 Task: Set the default behaviour for clipboard permission to "Sites can ask to see text and images on your clipboard".
Action: Mouse moved to (1256, 36)
Screenshot: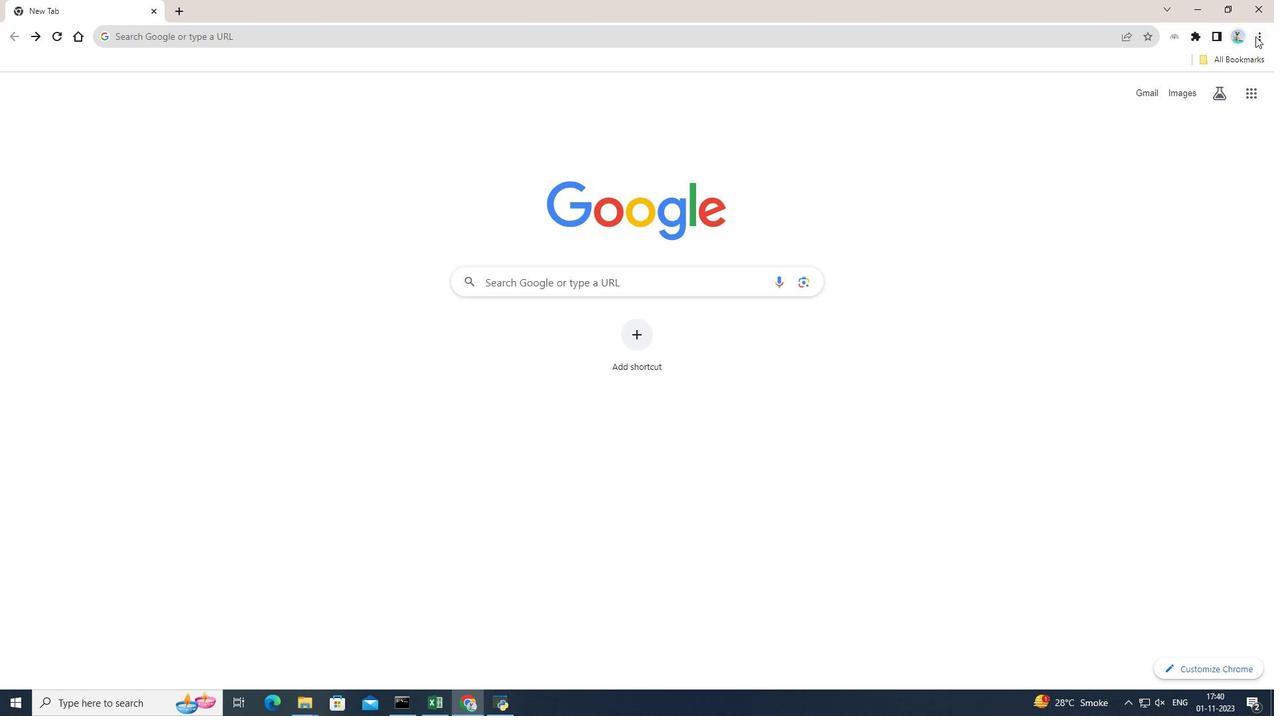 
Action: Mouse pressed left at (1256, 36)
Screenshot: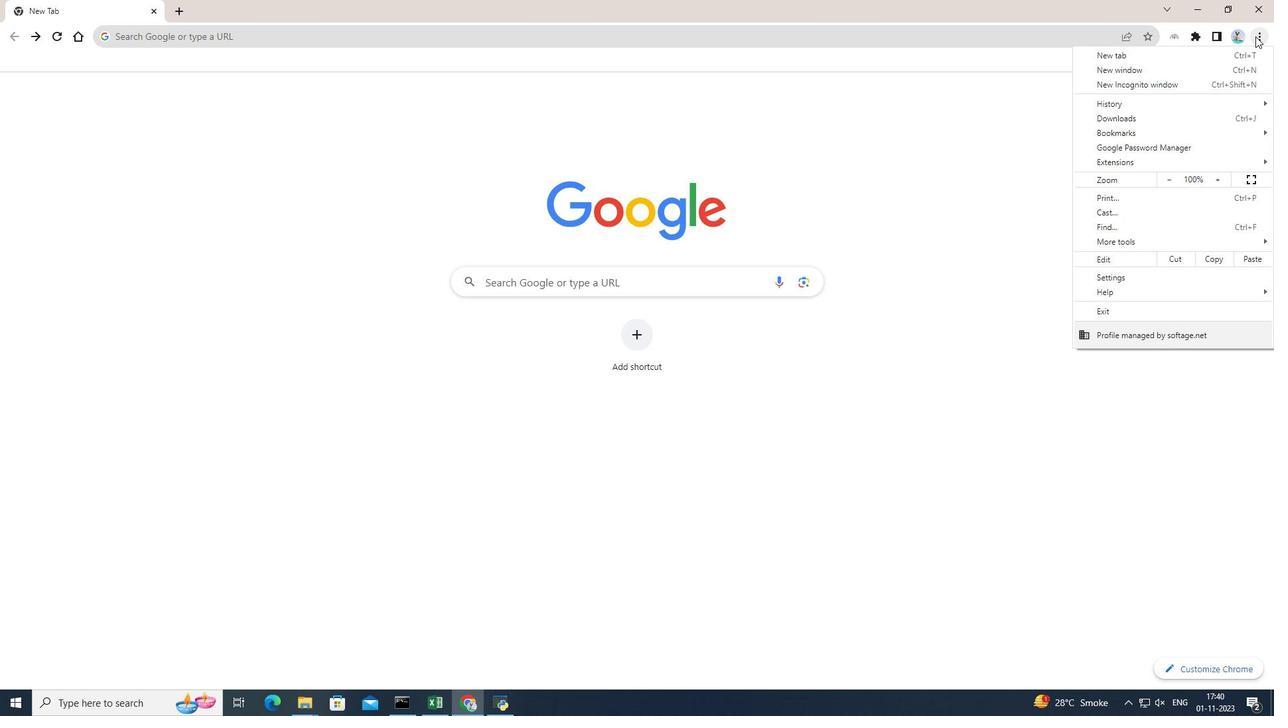 
Action: Mouse moved to (1128, 278)
Screenshot: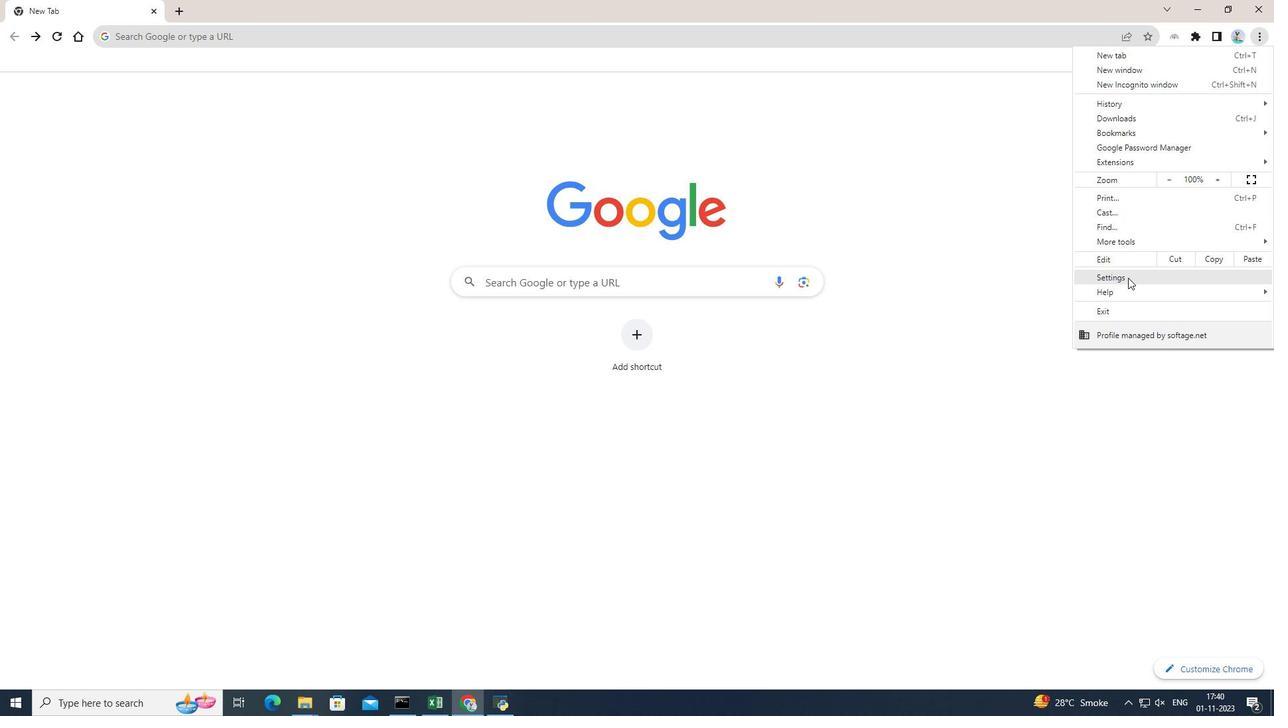 
Action: Mouse pressed left at (1128, 278)
Screenshot: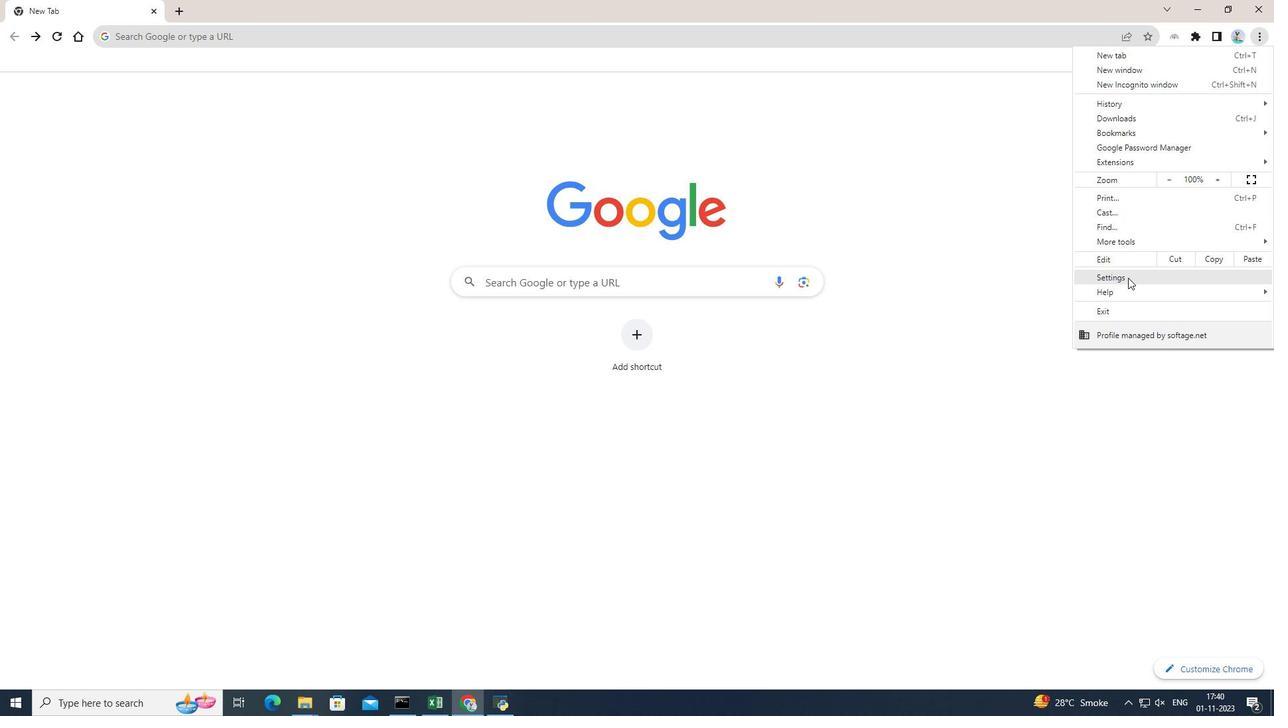 
Action: Mouse moved to (91, 160)
Screenshot: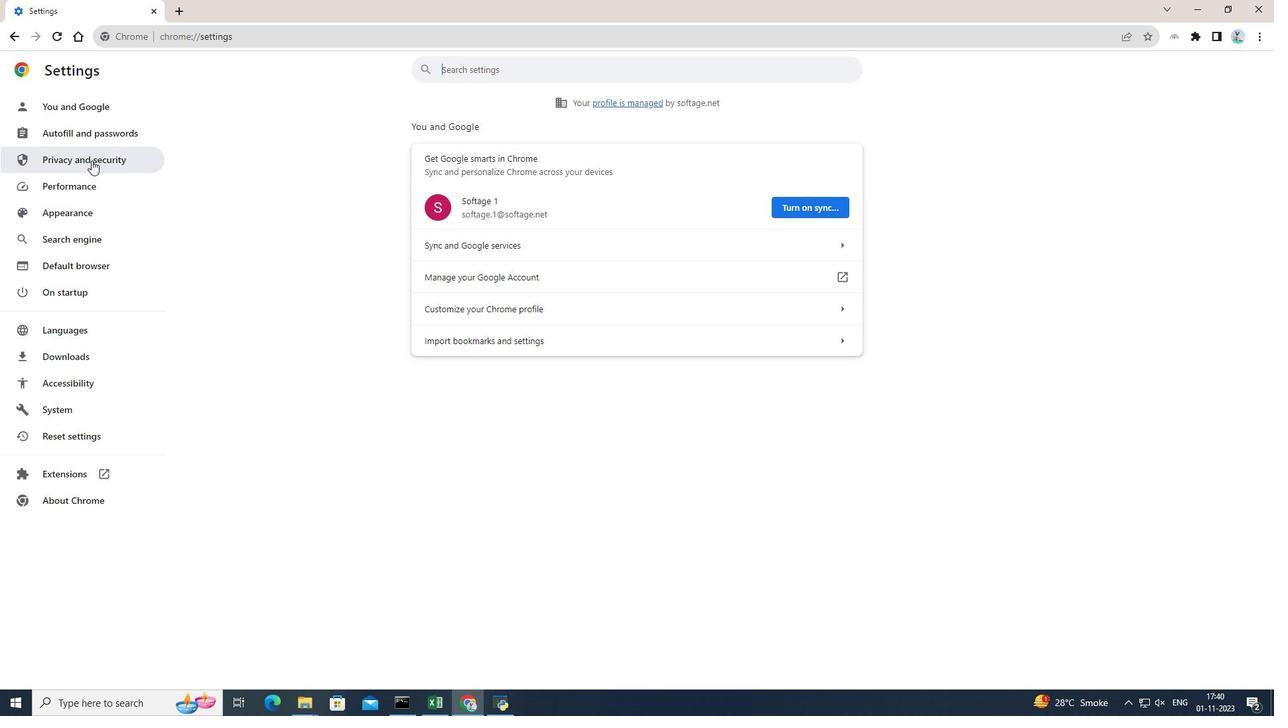 
Action: Mouse pressed left at (91, 160)
Screenshot: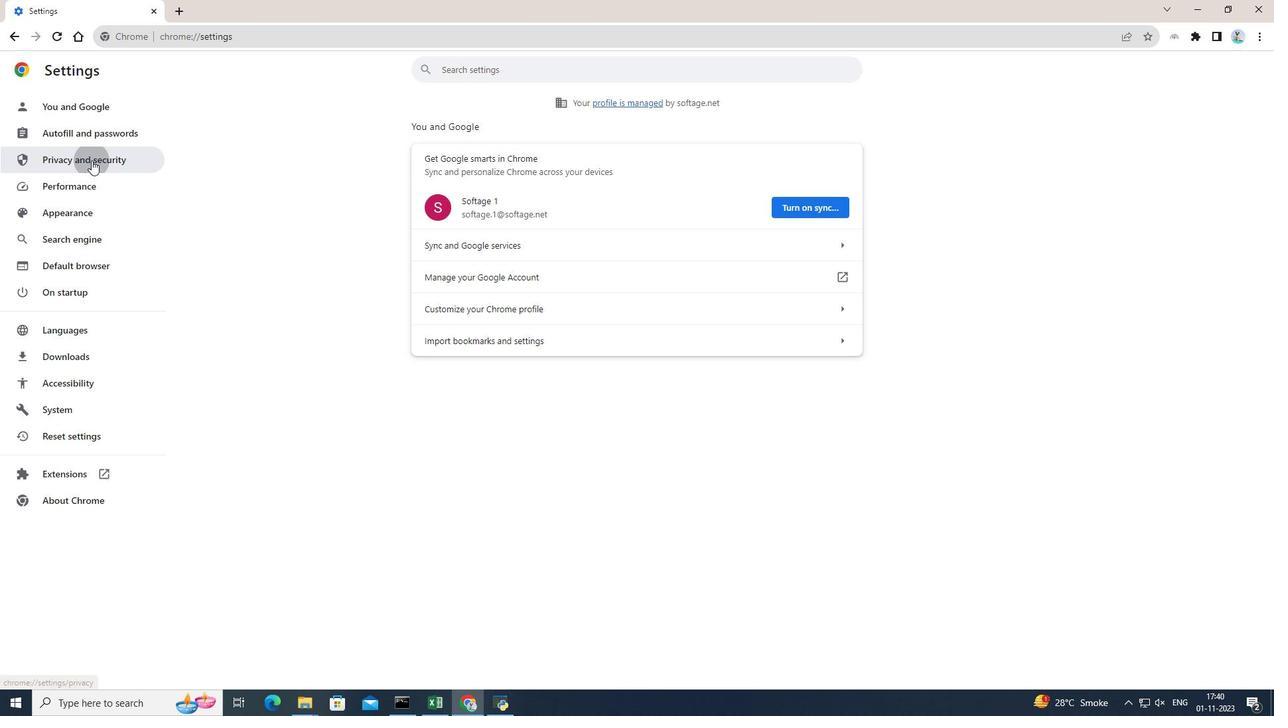 
Action: Mouse moved to (716, 422)
Screenshot: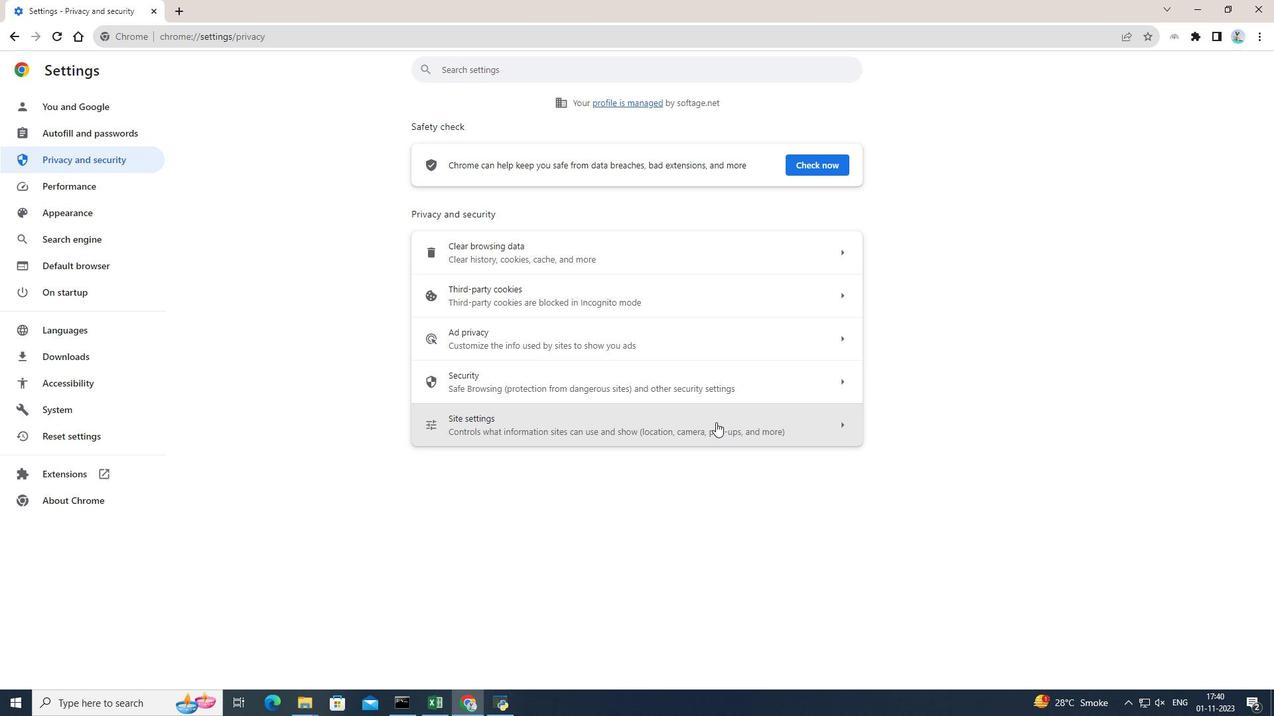 
Action: Mouse pressed left at (716, 422)
Screenshot: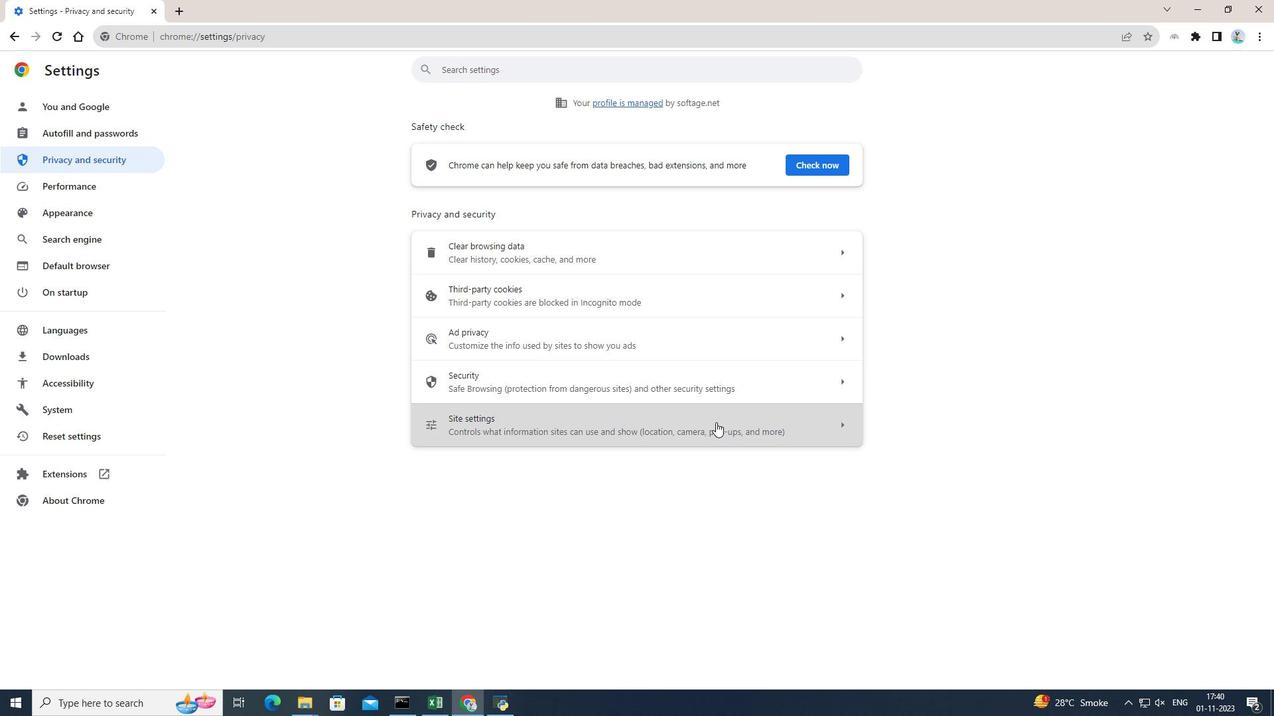 
Action: Mouse moved to (711, 427)
Screenshot: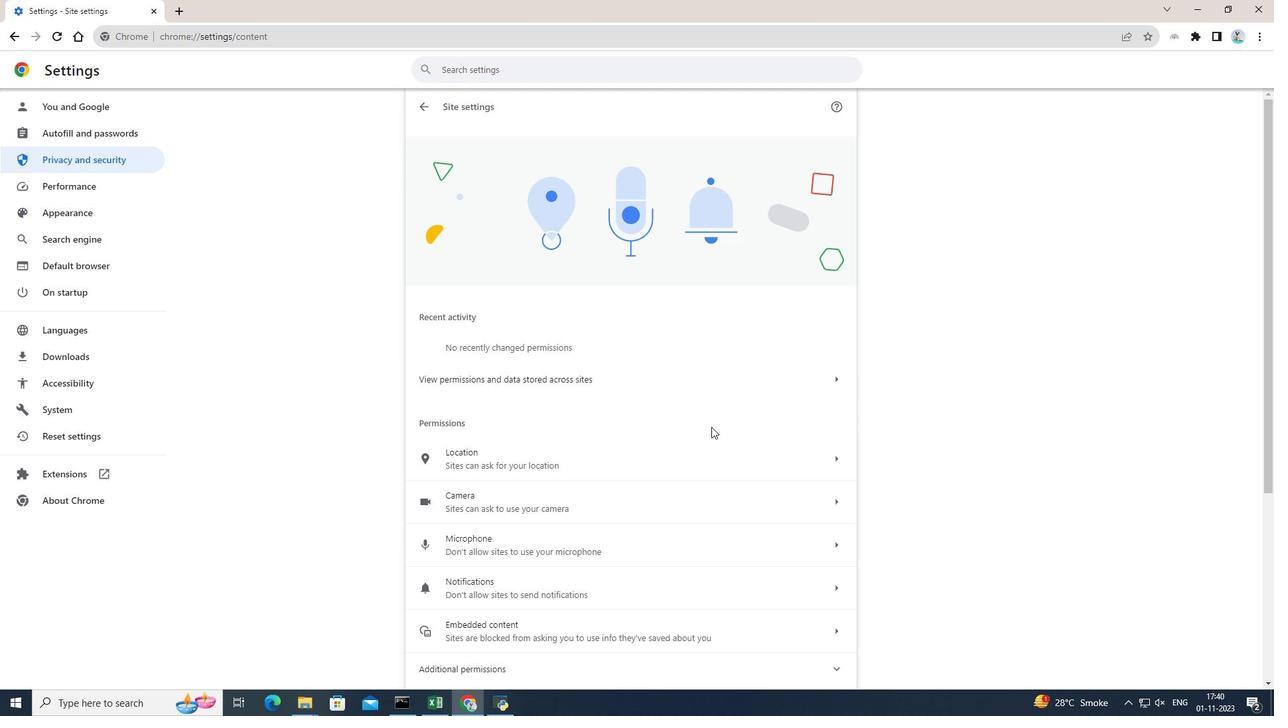 
Action: Mouse scrolled (711, 426) with delta (0, 0)
Screenshot: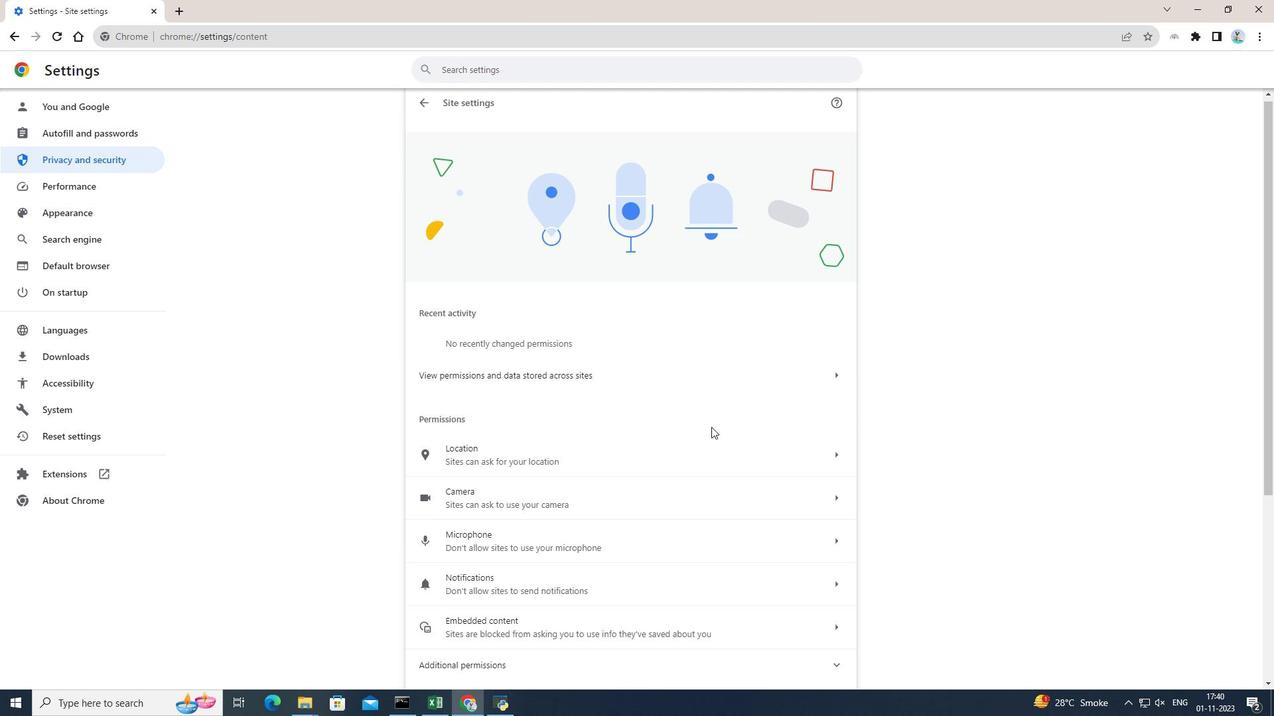 
Action: Mouse scrolled (711, 426) with delta (0, 0)
Screenshot: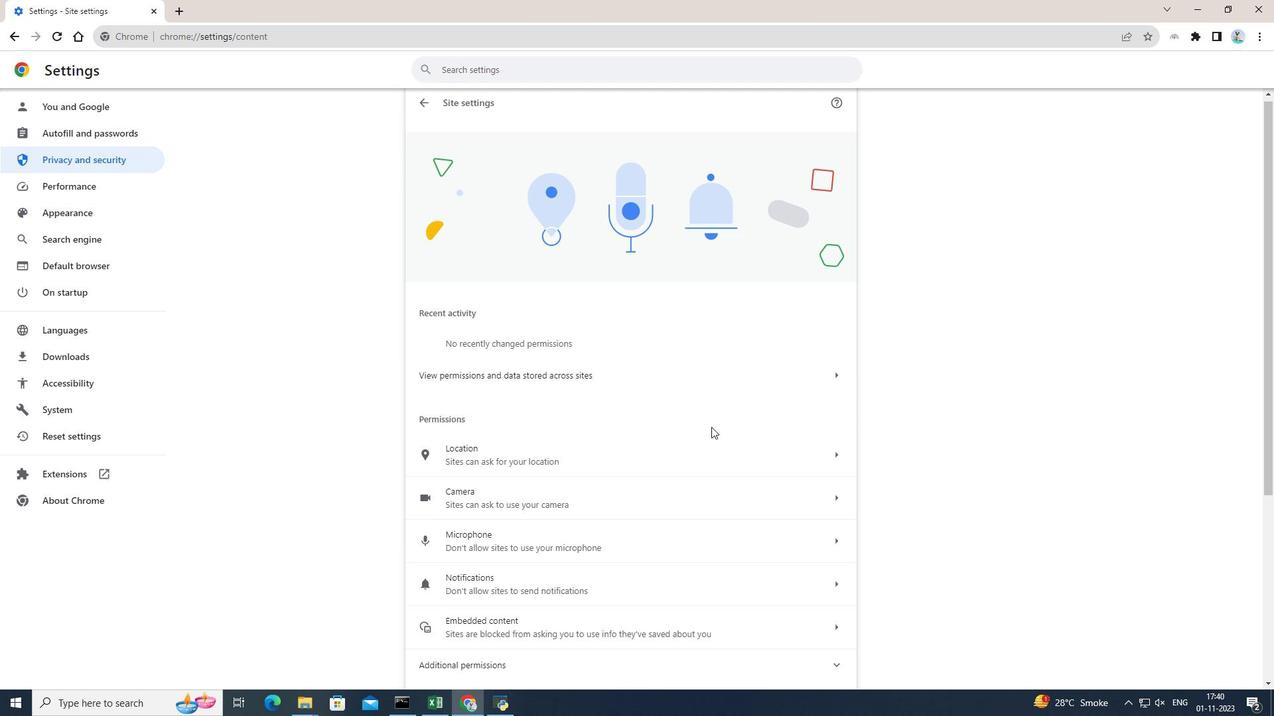 
Action: Mouse scrolled (711, 426) with delta (0, 0)
Screenshot: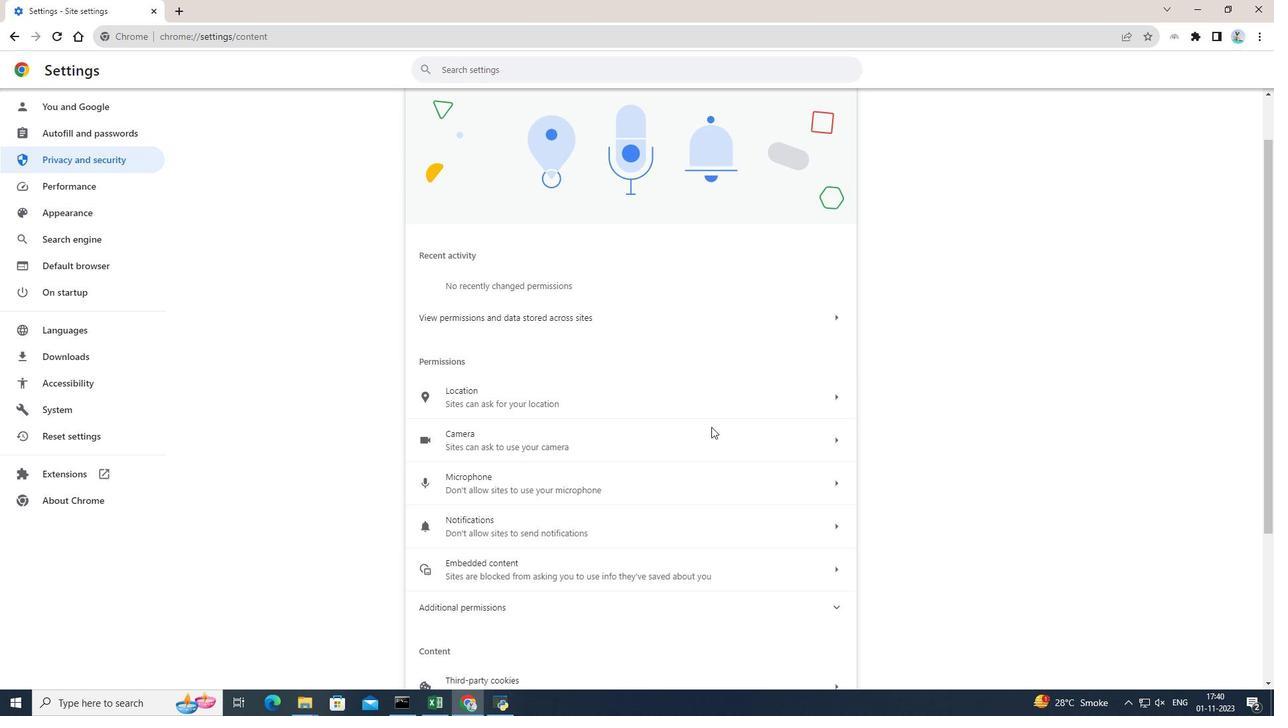 
Action: Mouse scrolled (711, 426) with delta (0, 0)
Screenshot: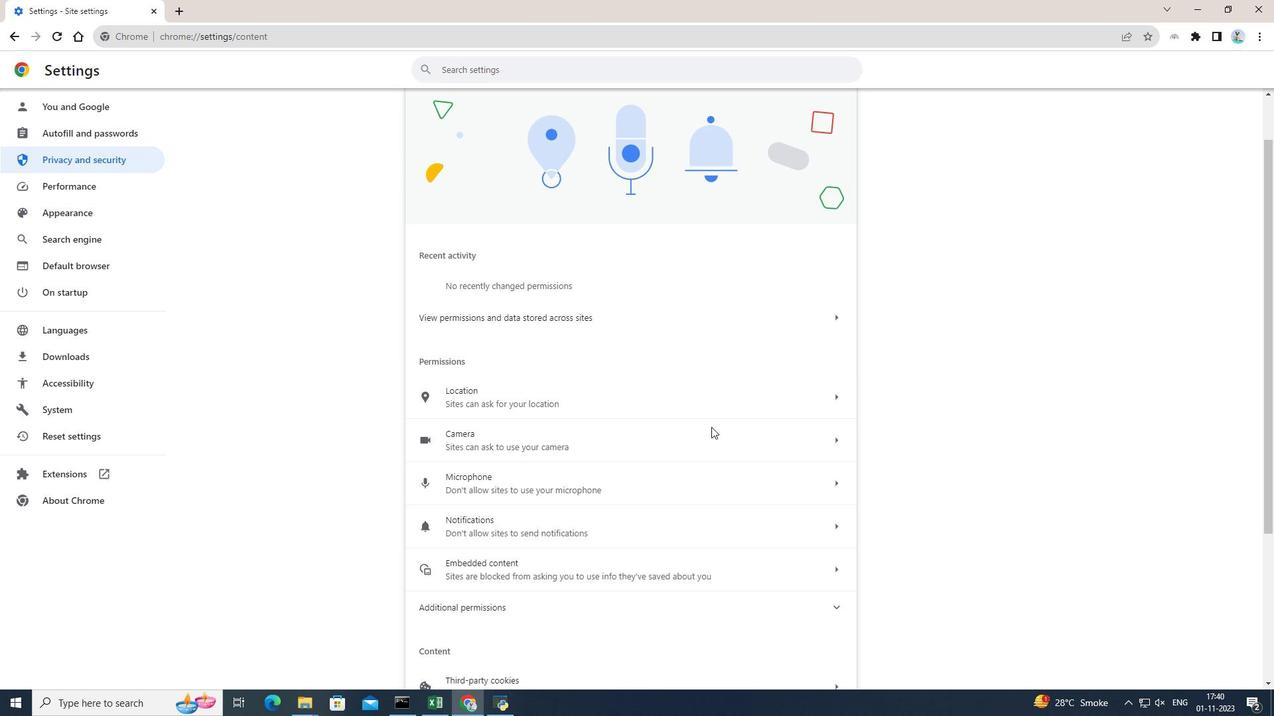 
Action: Mouse scrolled (711, 426) with delta (0, 0)
Screenshot: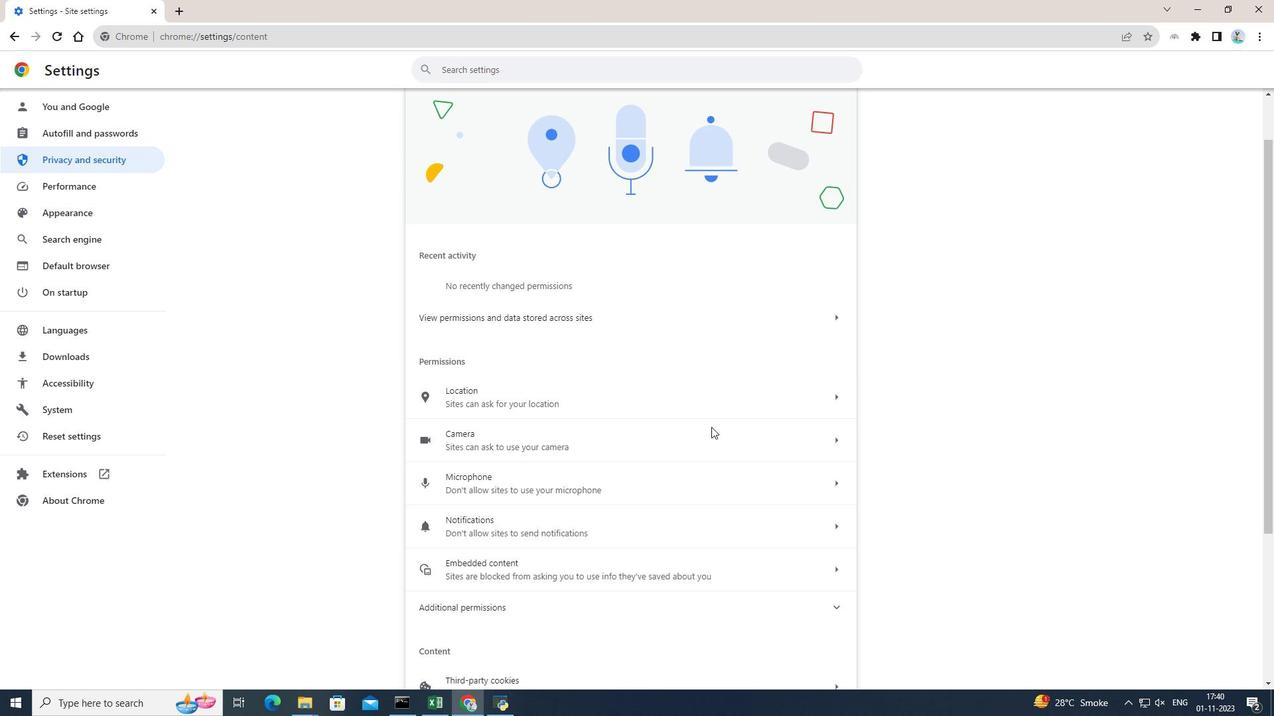 
Action: Mouse moved to (500, 394)
Screenshot: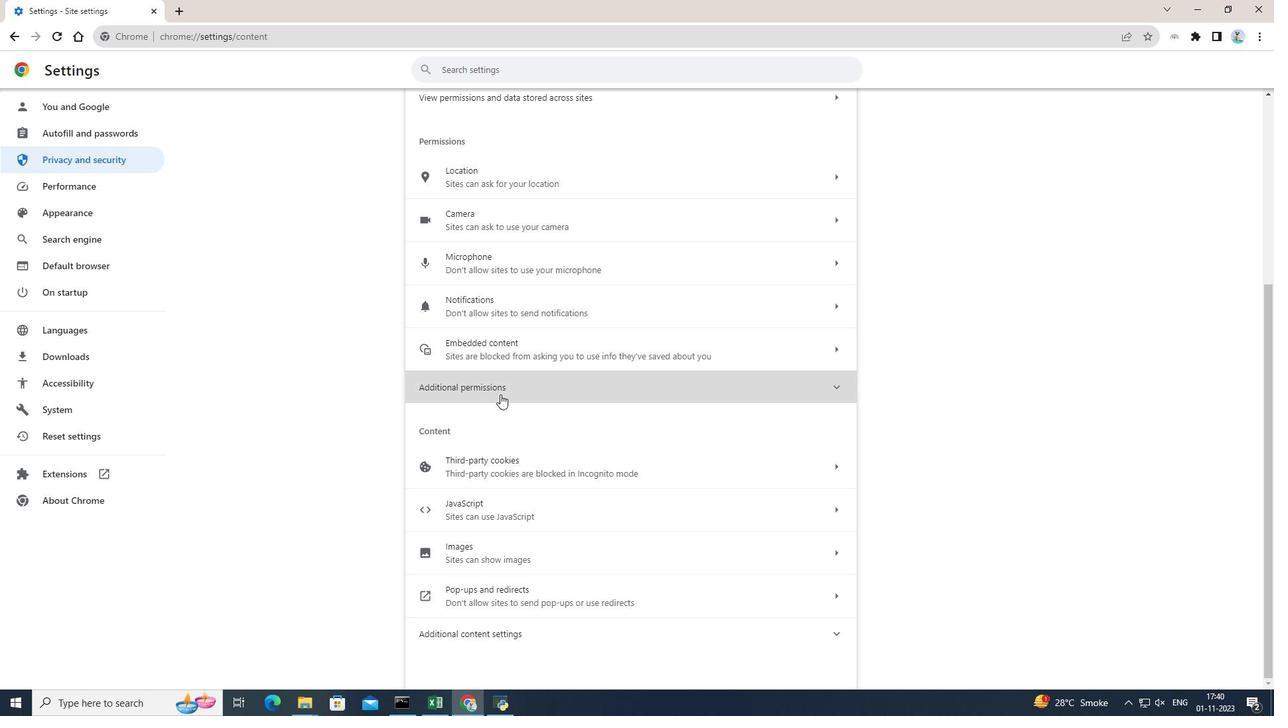 
Action: Mouse pressed left at (500, 394)
Screenshot: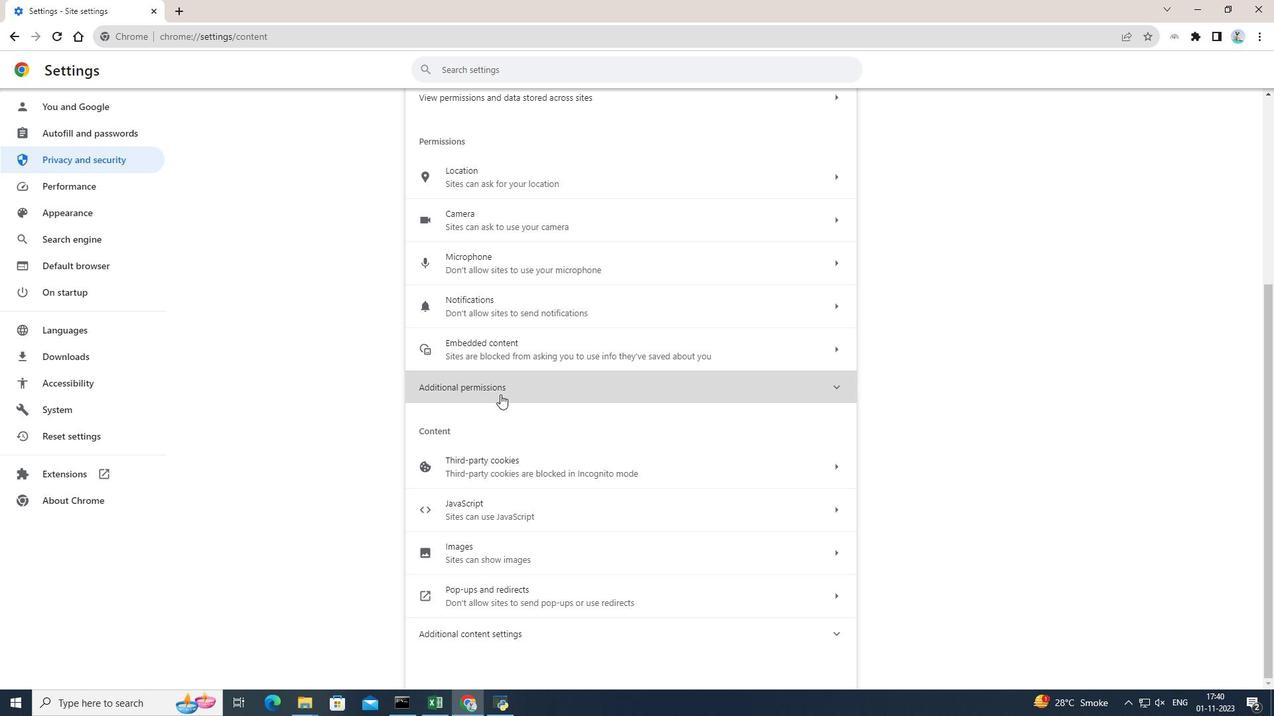 
Action: Mouse moved to (506, 394)
Screenshot: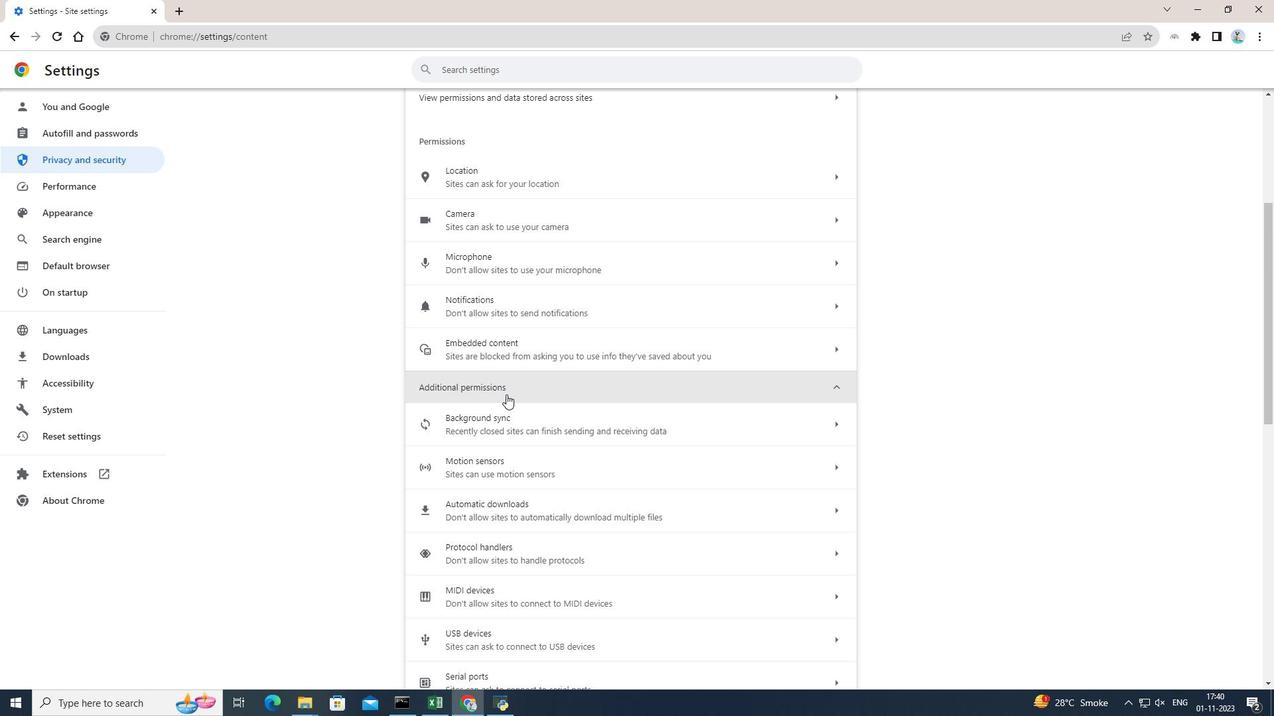 
Action: Mouse scrolled (506, 394) with delta (0, 0)
Screenshot: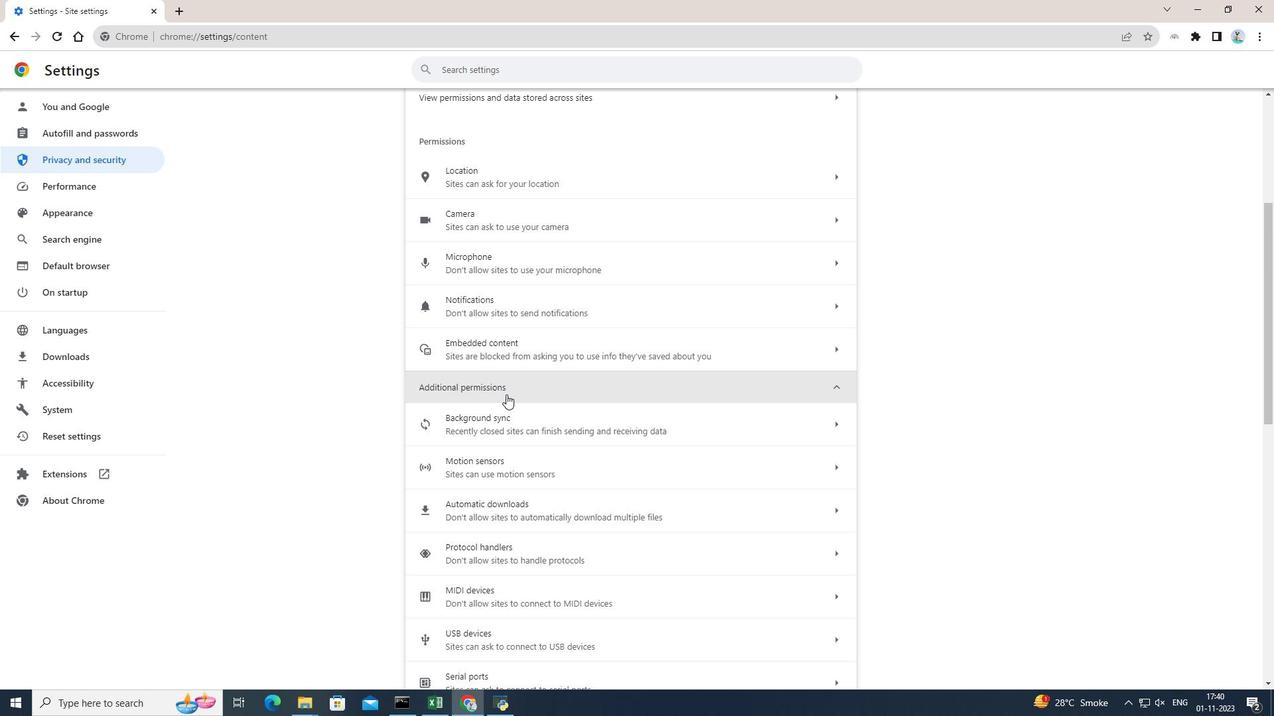
Action: Mouse scrolled (506, 394) with delta (0, 0)
Screenshot: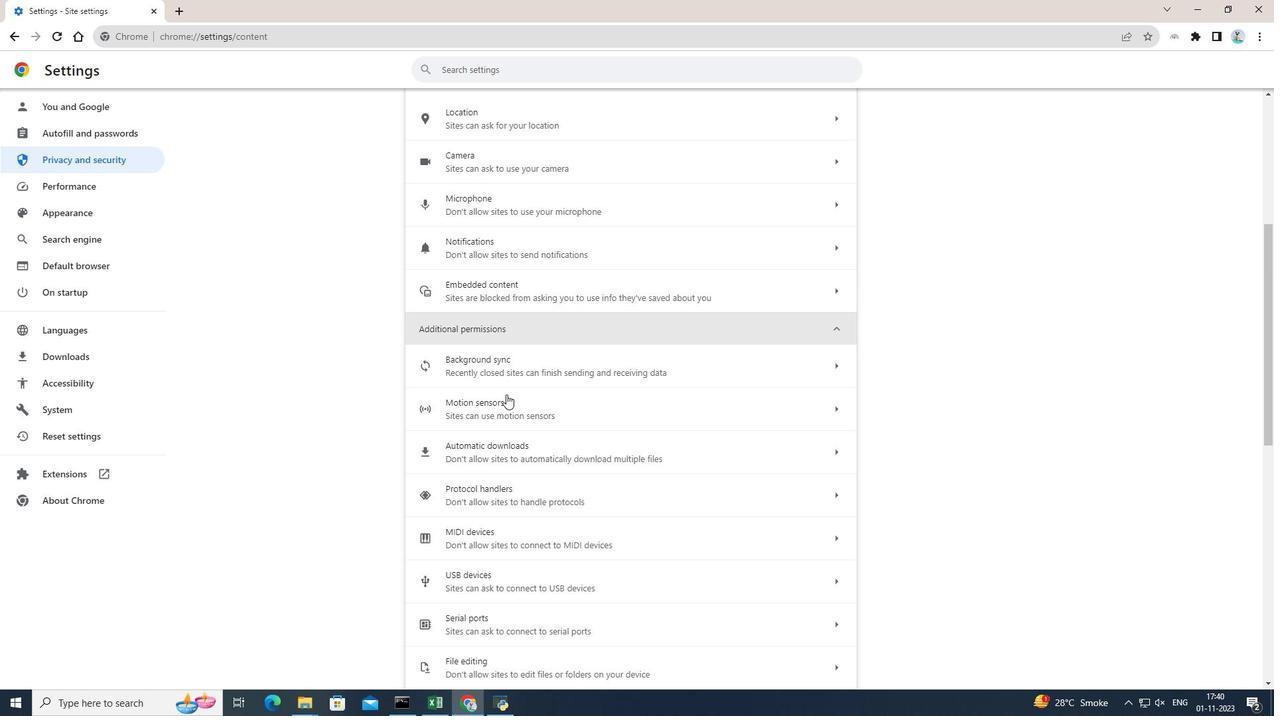 
Action: Mouse scrolled (506, 394) with delta (0, 0)
Screenshot: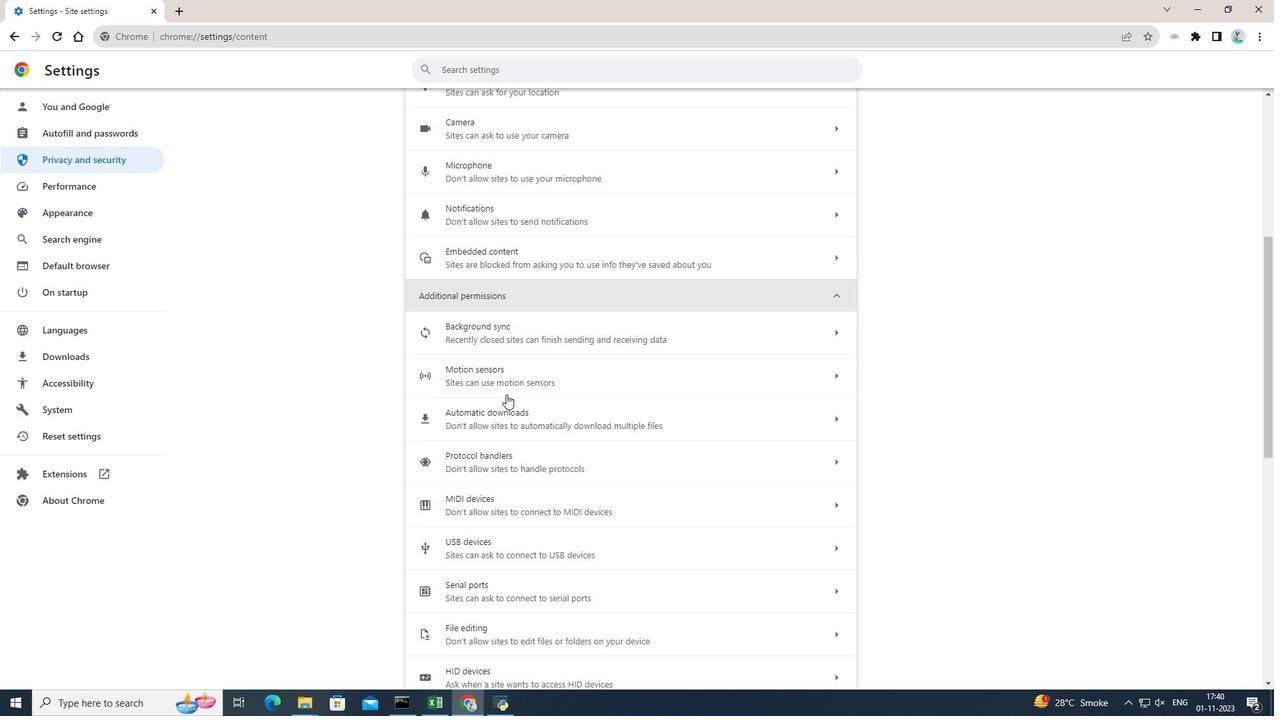 
Action: Mouse scrolled (506, 394) with delta (0, 0)
Screenshot: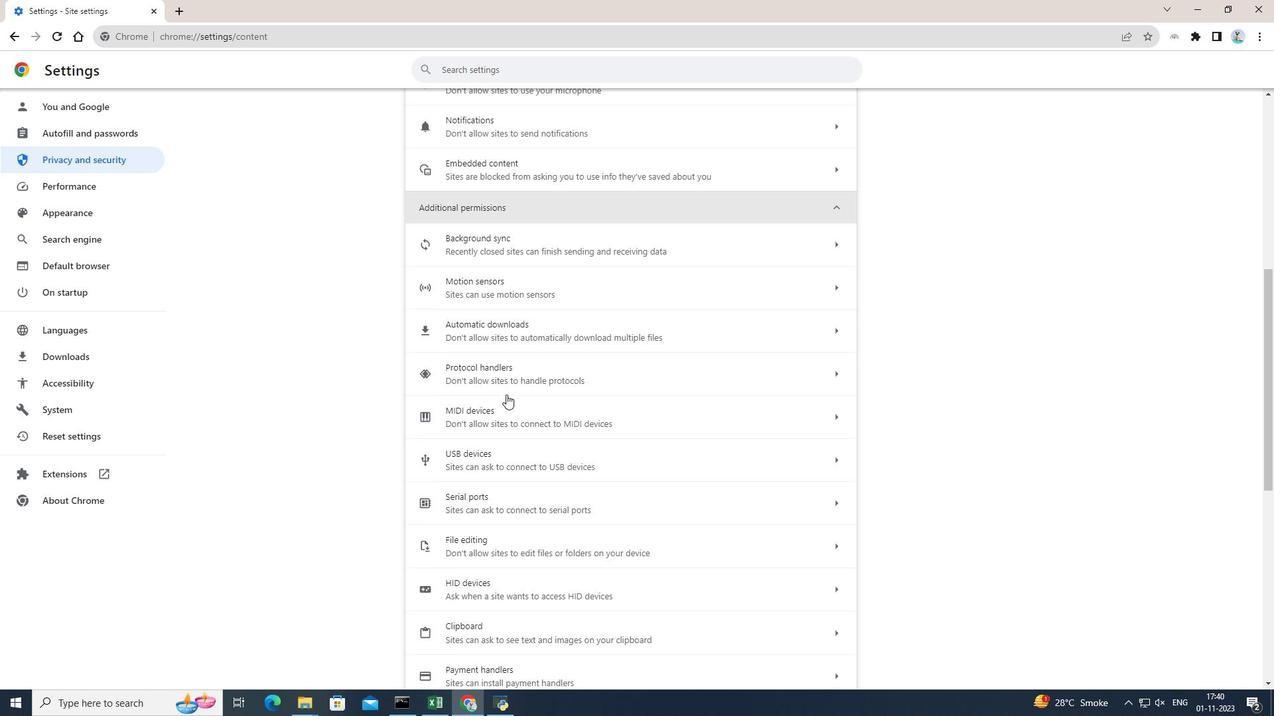 
Action: Mouse scrolled (506, 394) with delta (0, 0)
Screenshot: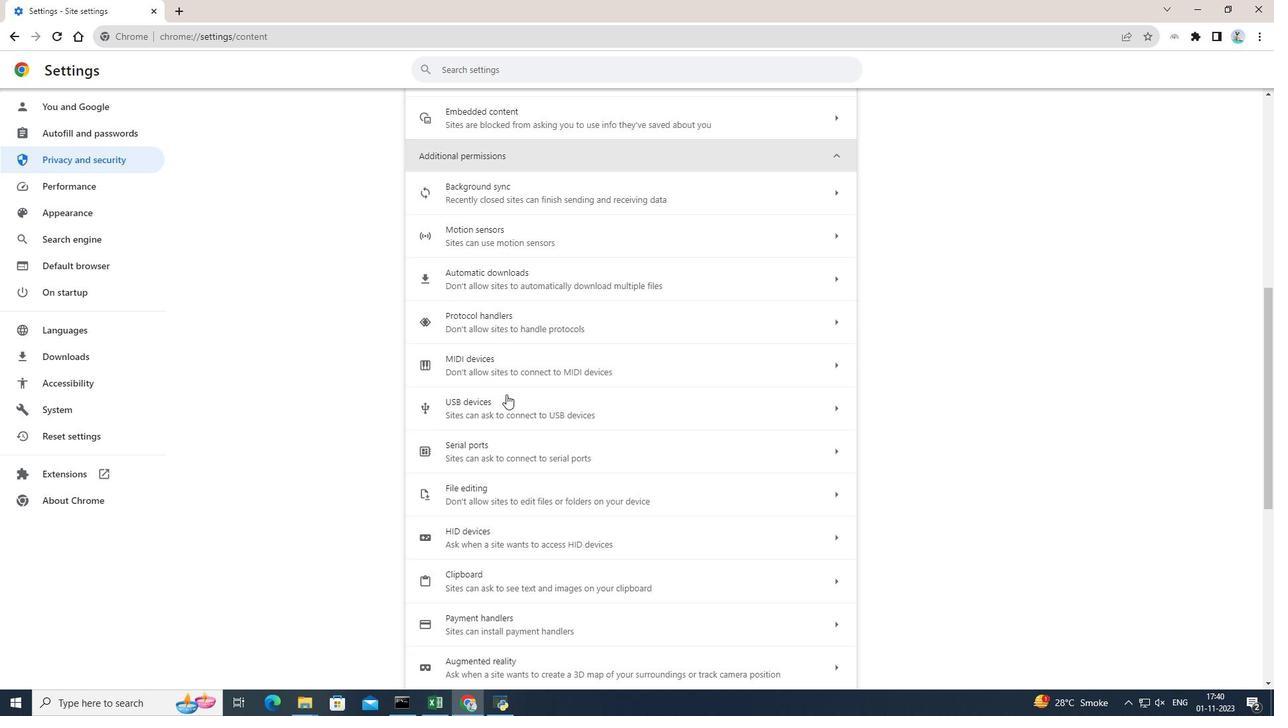 
Action: Mouse moved to (501, 493)
Screenshot: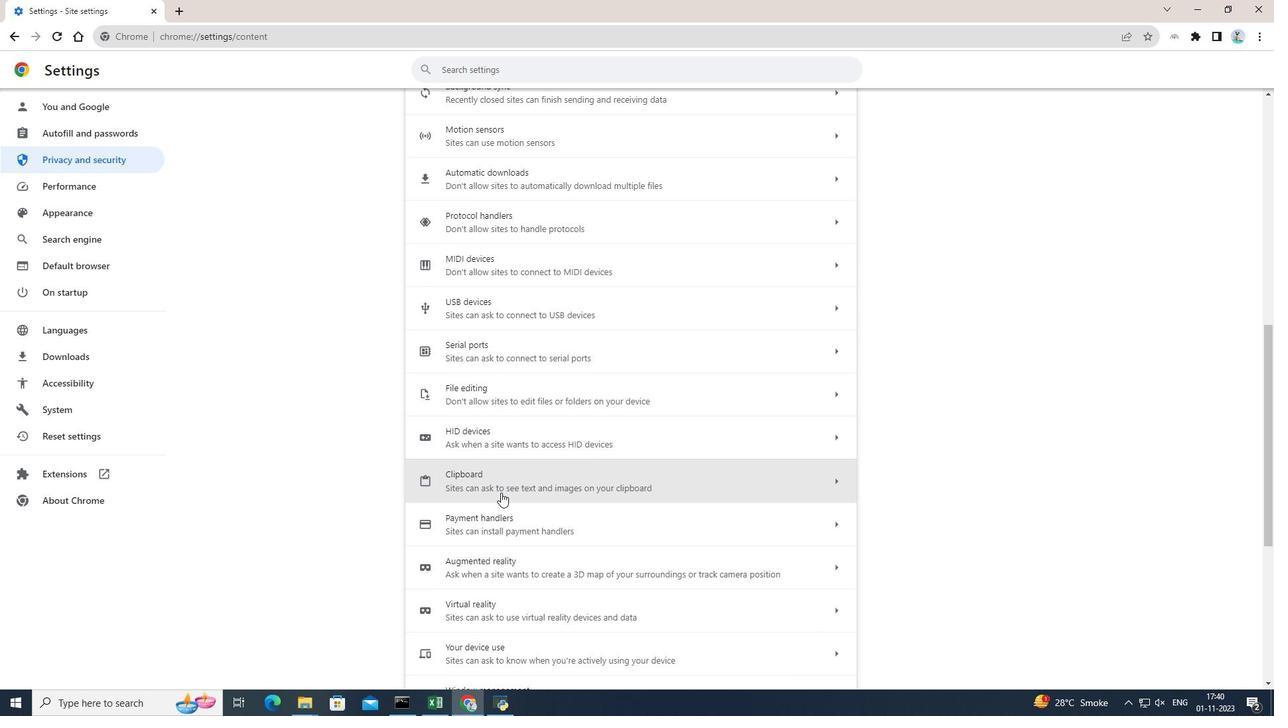 
Action: Mouse pressed left at (501, 493)
Screenshot: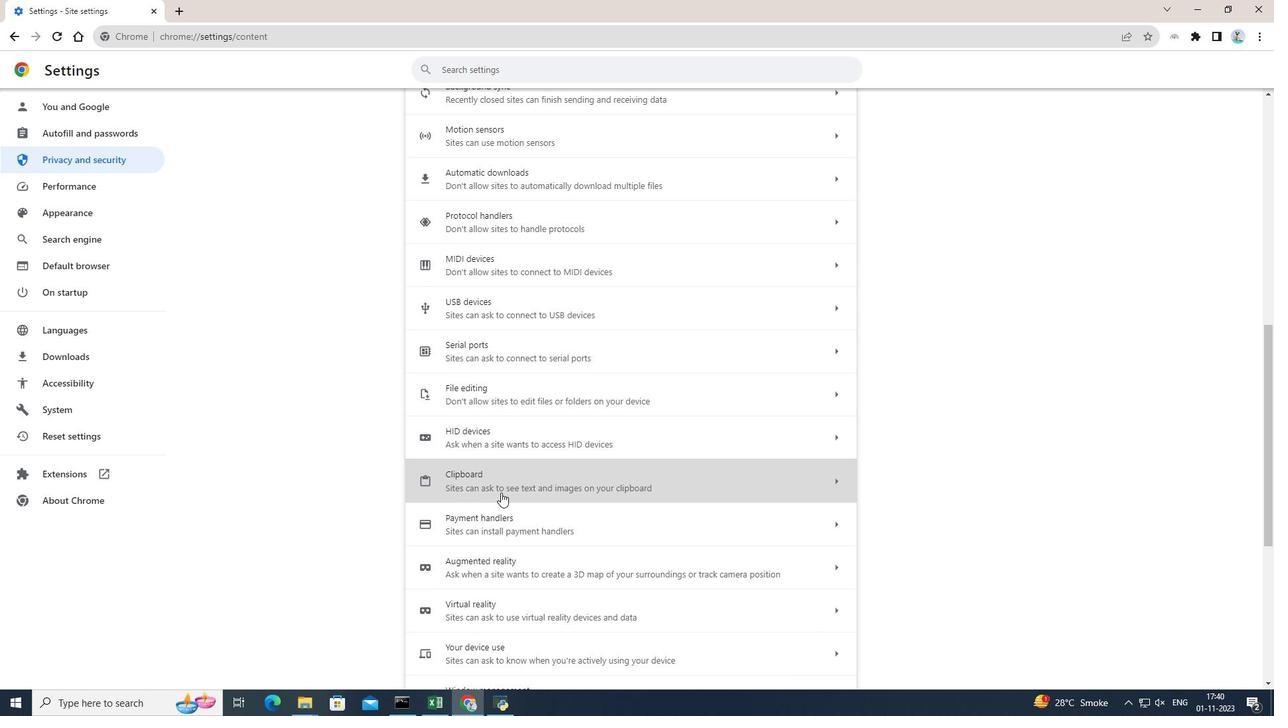 
Action: Mouse moved to (427, 229)
Screenshot: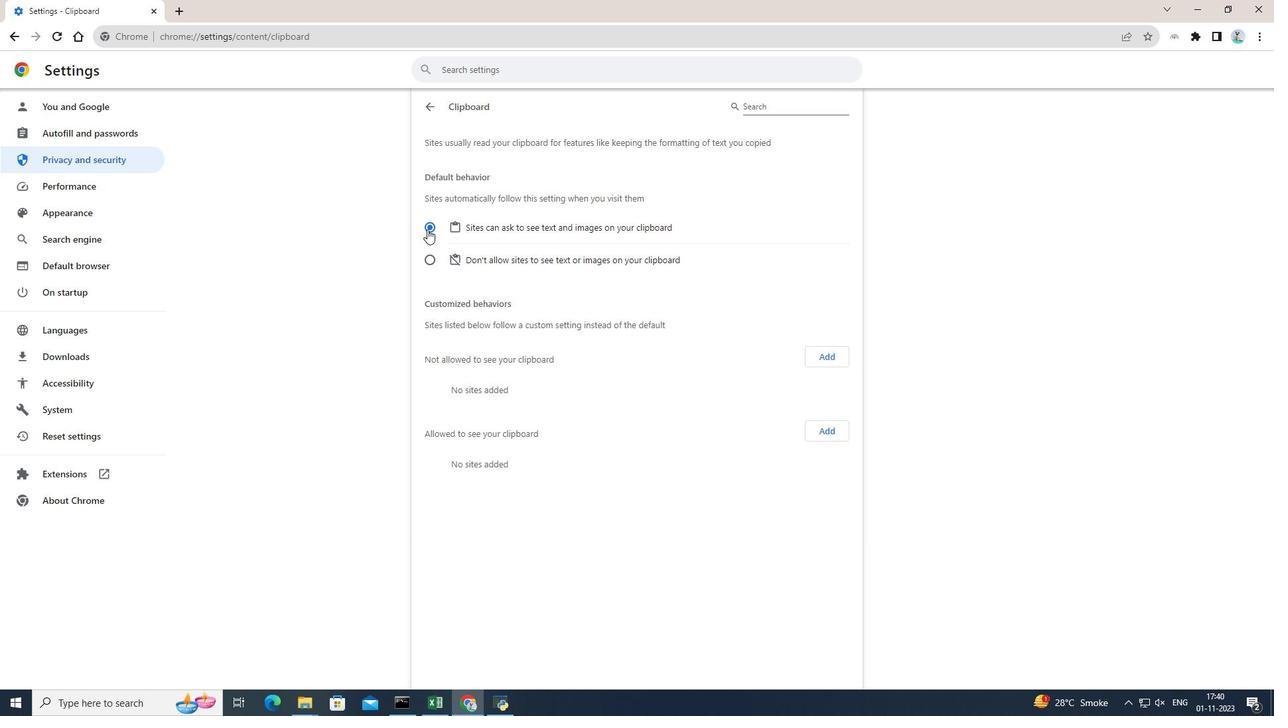 
Action: Mouse pressed left at (427, 229)
Screenshot: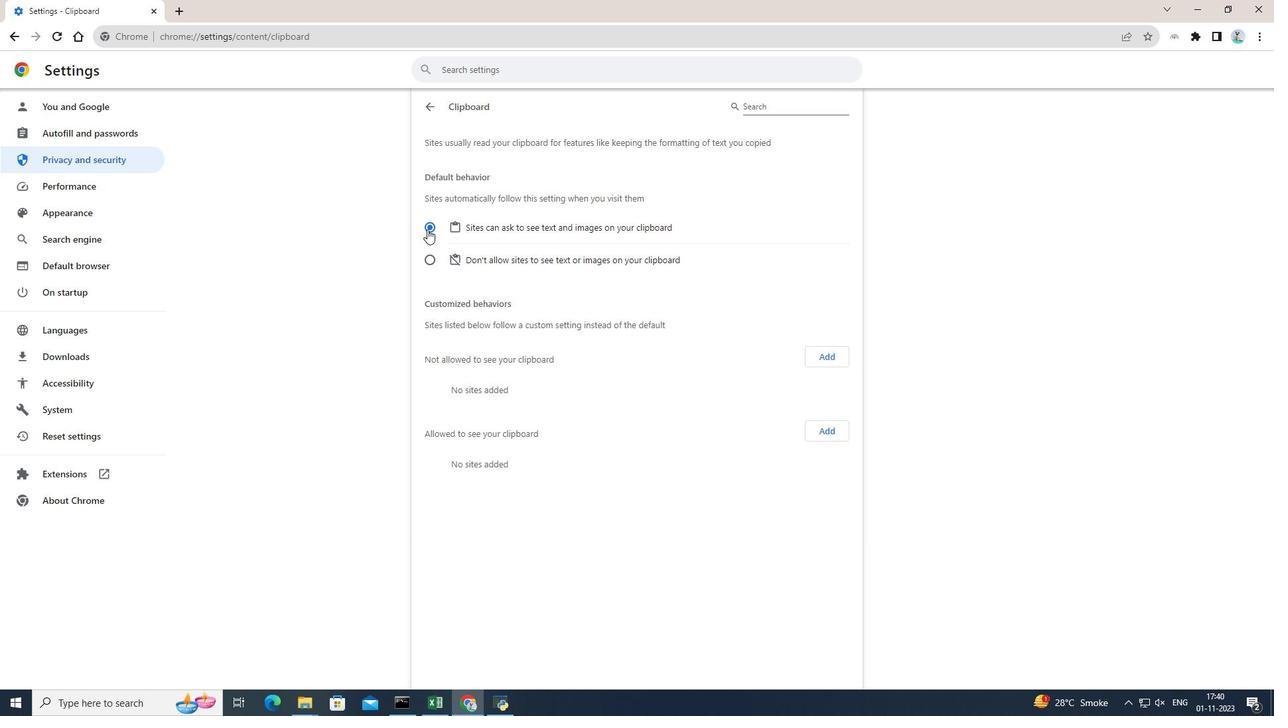 
Action: Mouse moved to (427, 229)
Screenshot: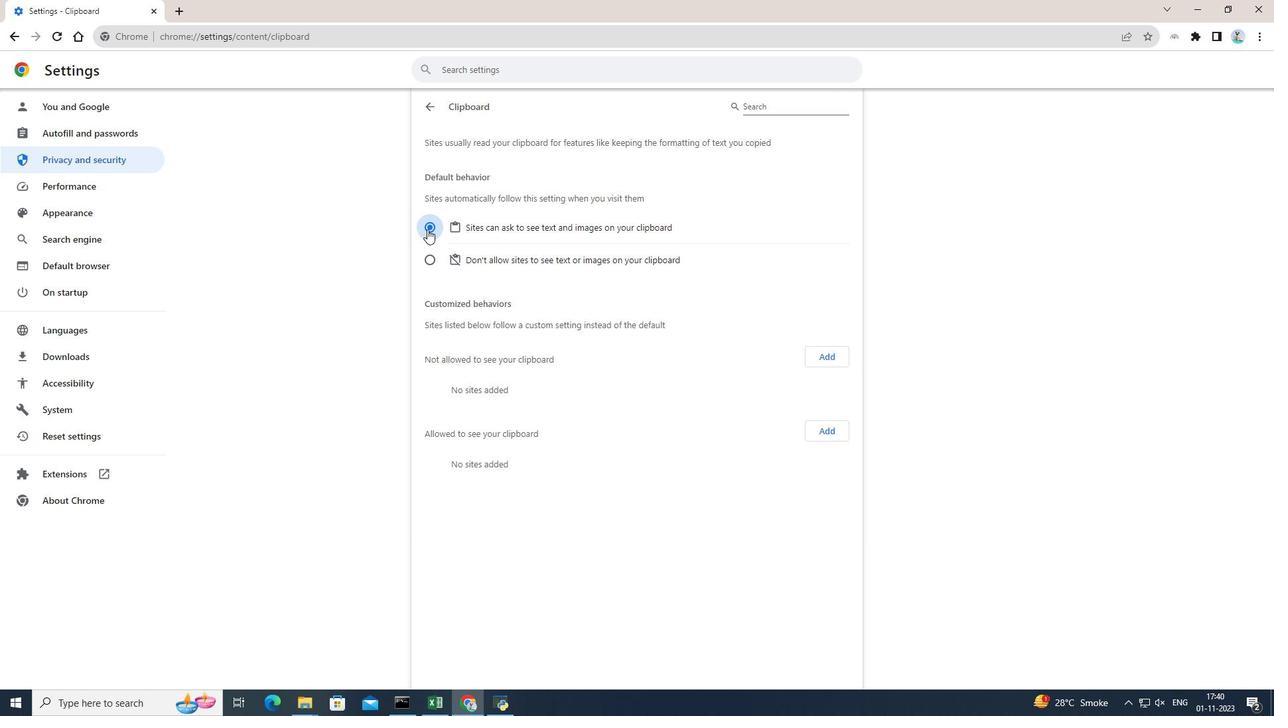 
